 Task: Select the Eastern European Time as time zone for the schedule.
Action: Mouse moved to (124, 135)
Screenshot: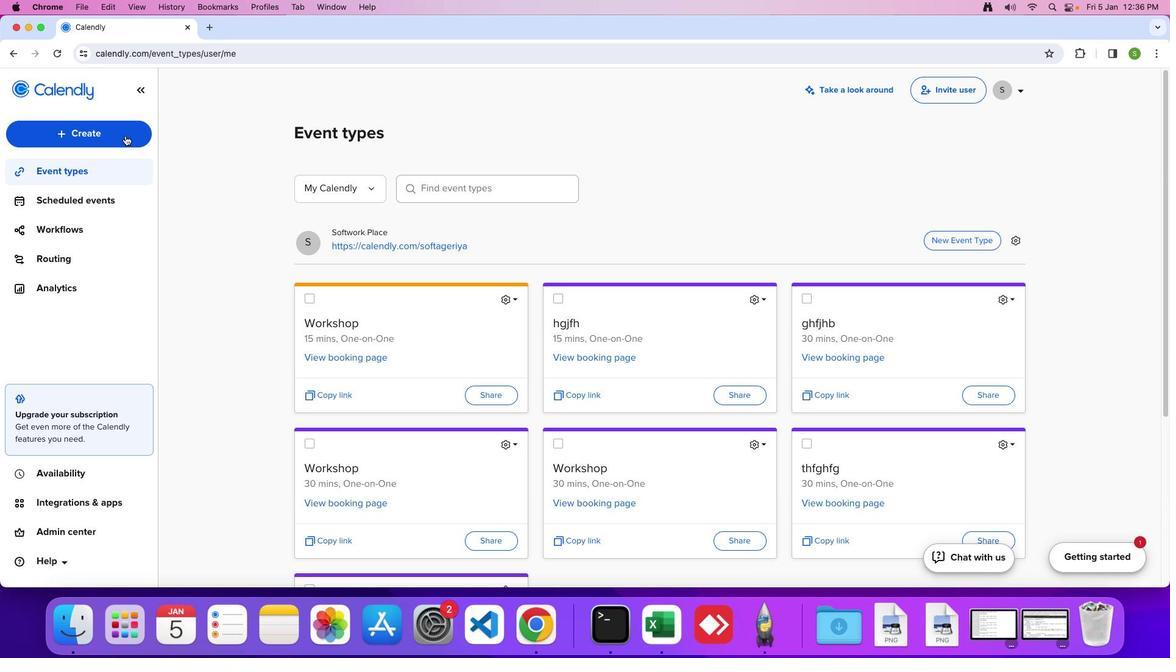 
Action: Mouse pressed left at (124, 135)
Screenshot: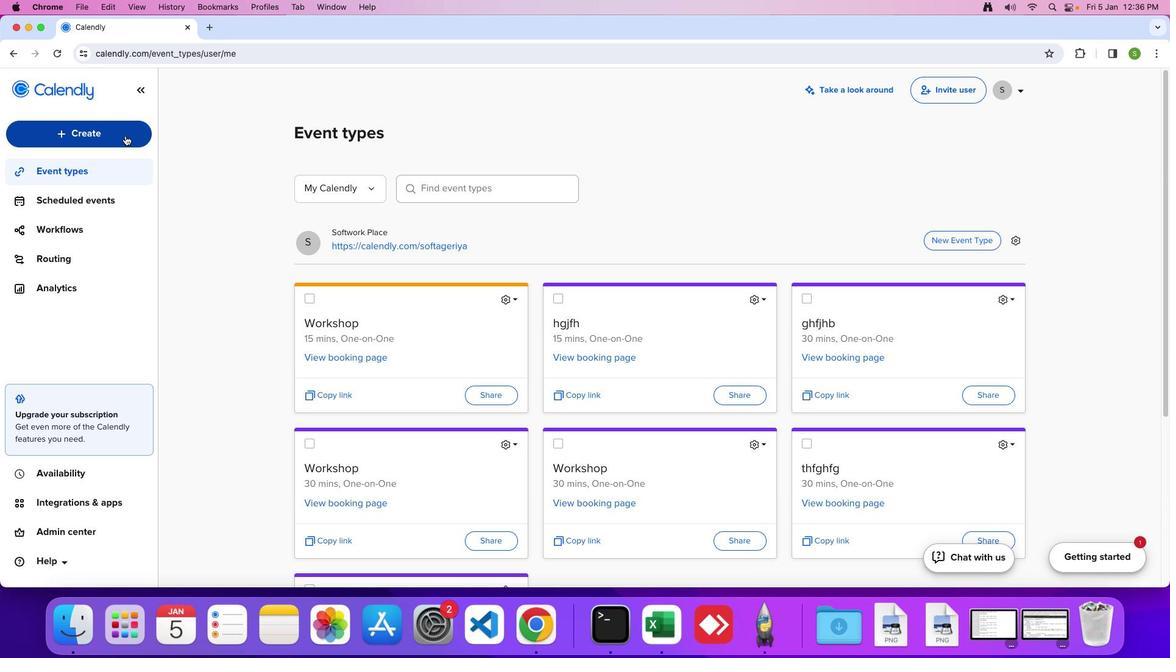
Action: Mouse moved to (99, 278)
Screenshot: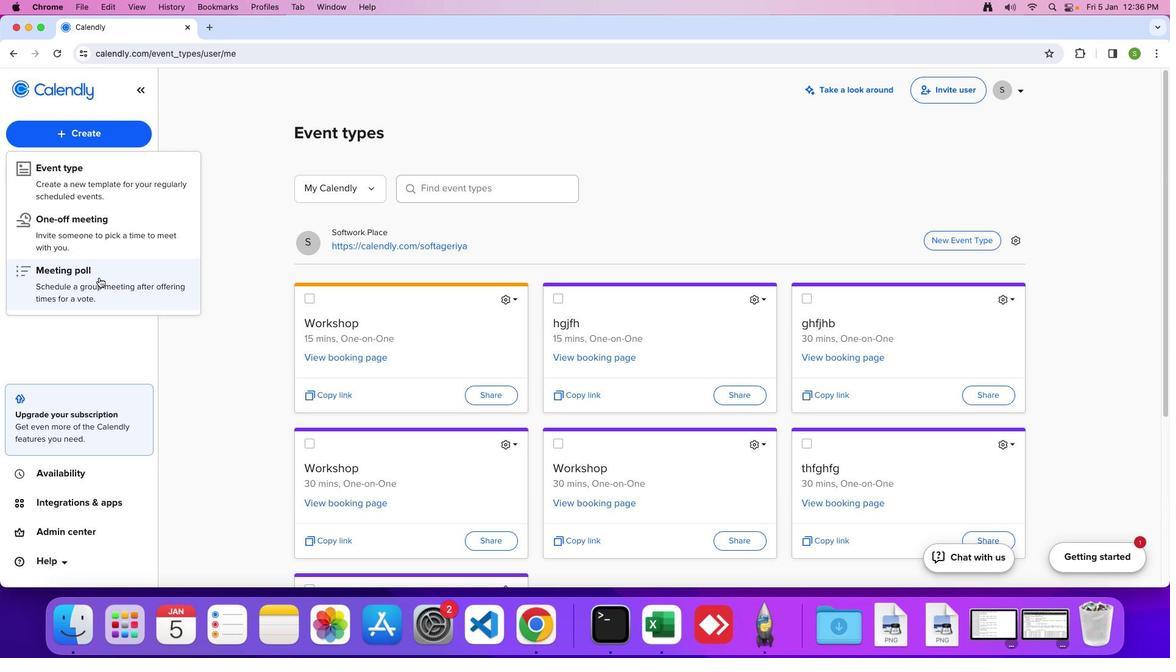 
Action: Mouse pressed left at (99, 278)
Screenshot: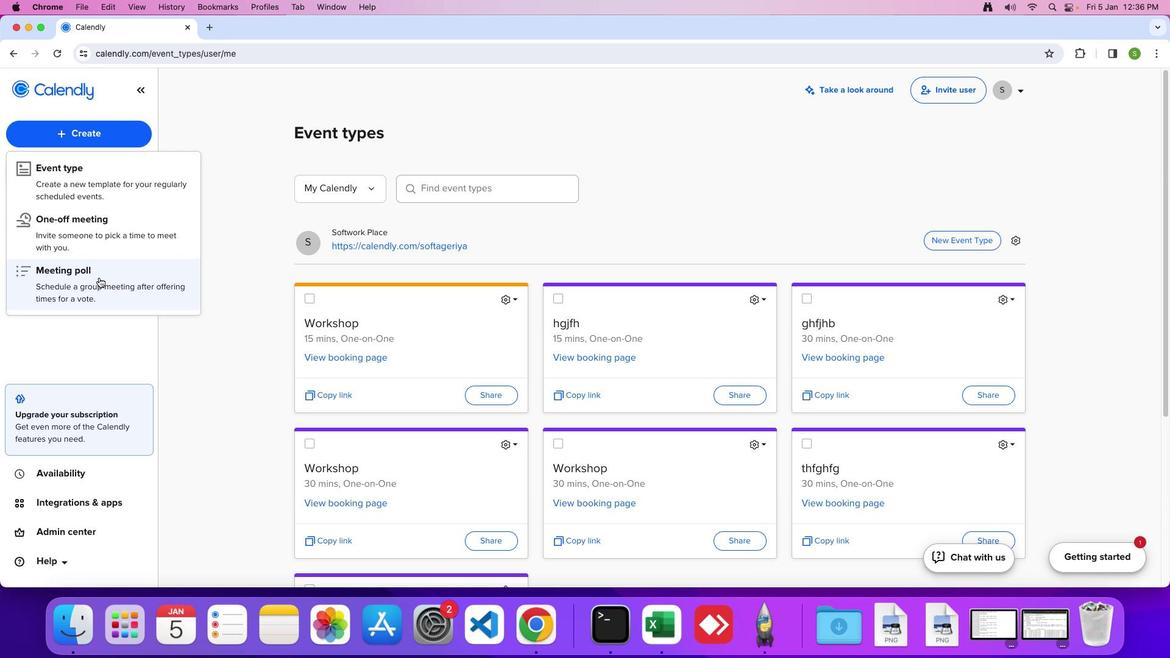 
Action: Mouse moved to (107, 149)
Screenshot: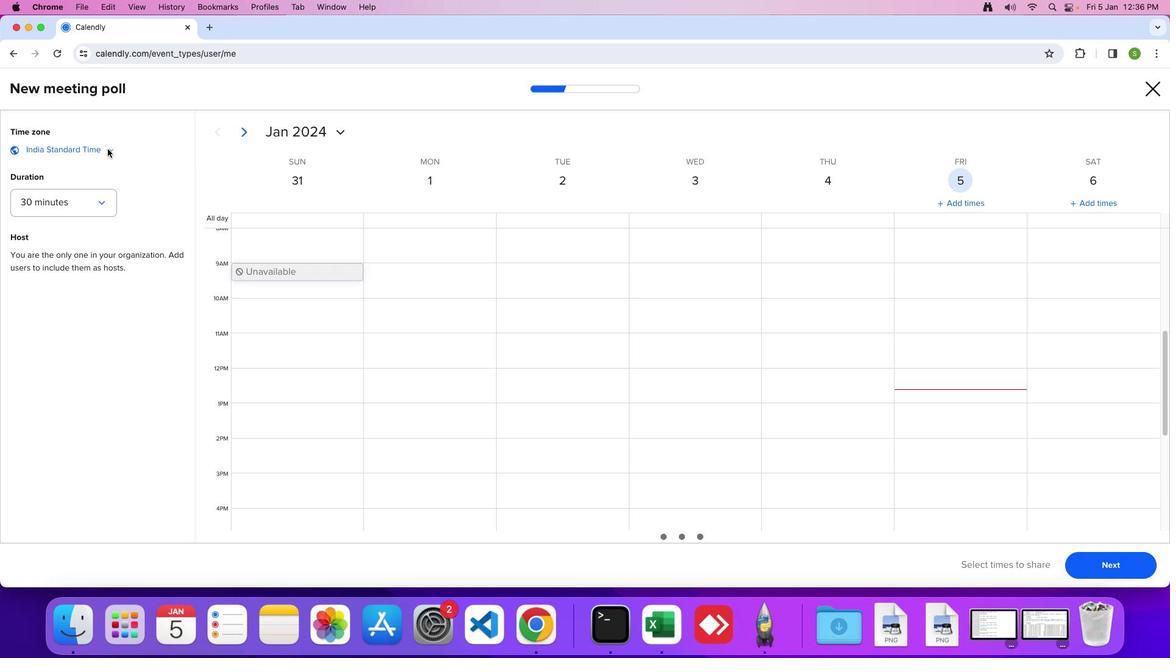 
Action: Mouse pressed left at (107, 149)
Screenshot: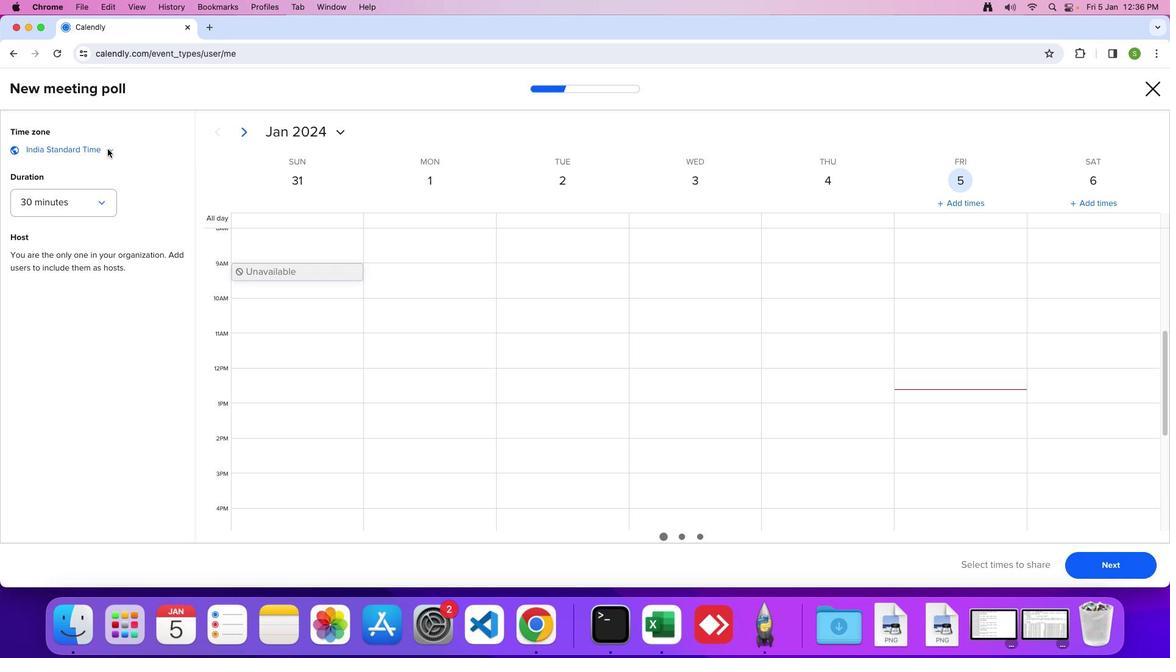 
Action: Mouse moved to (117, 309)
Screenshot: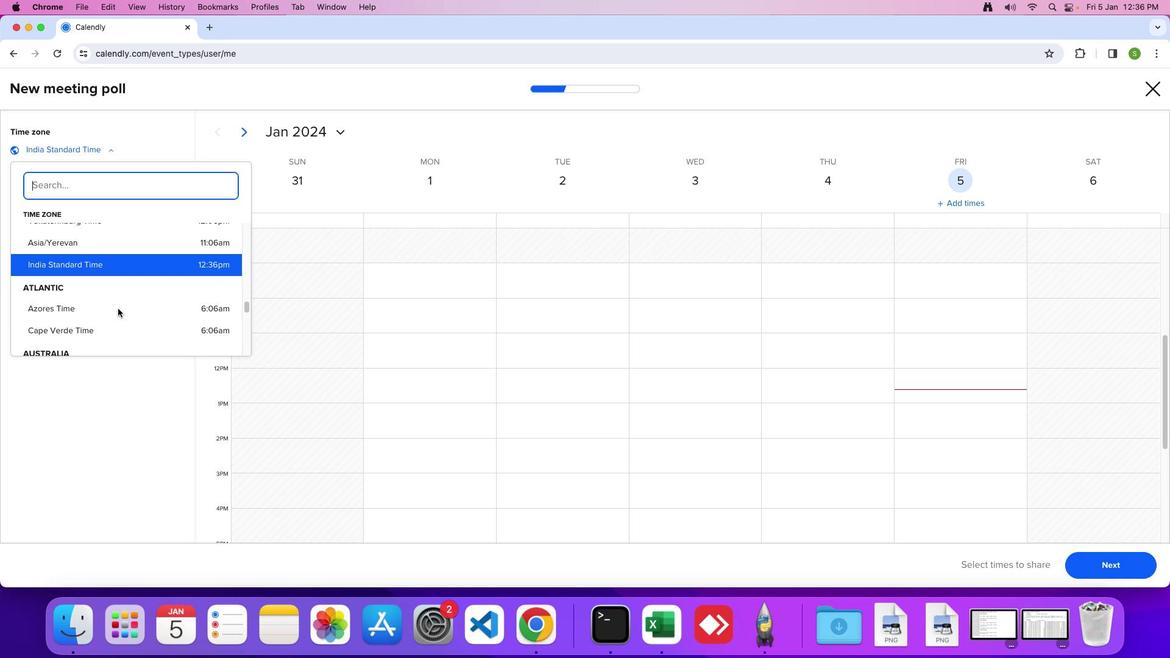 
Action: Mouse scrolled (117, 309) with delta (0, 0)
Screenshot: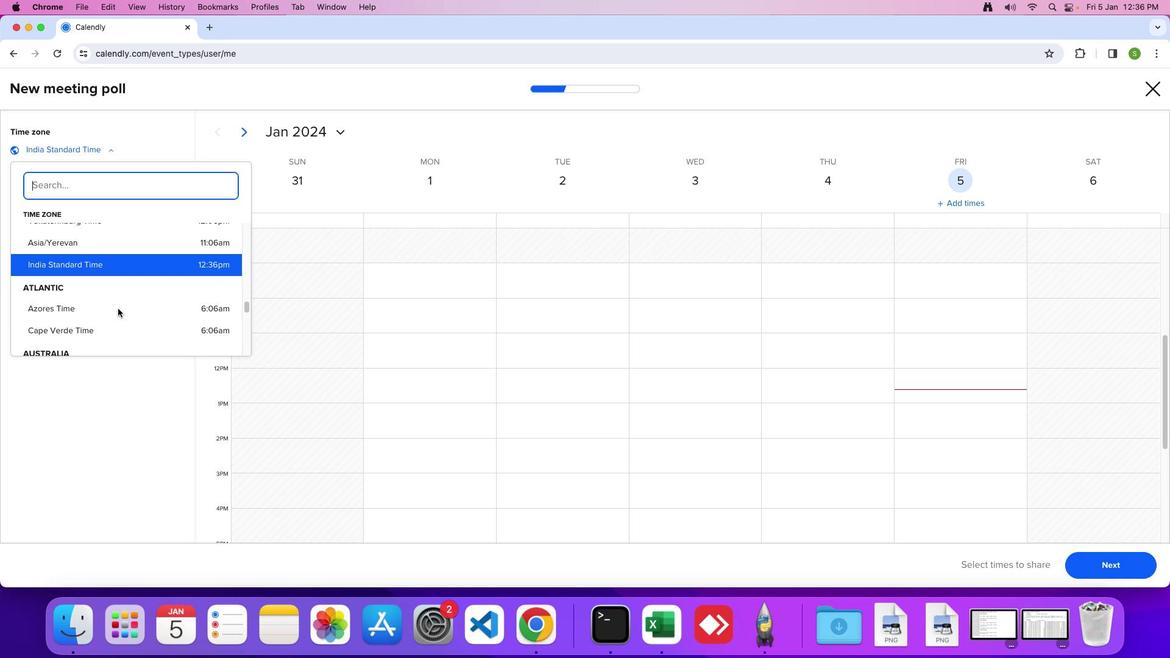 
Action: Mouse moved to (117, 309)
Screenshot: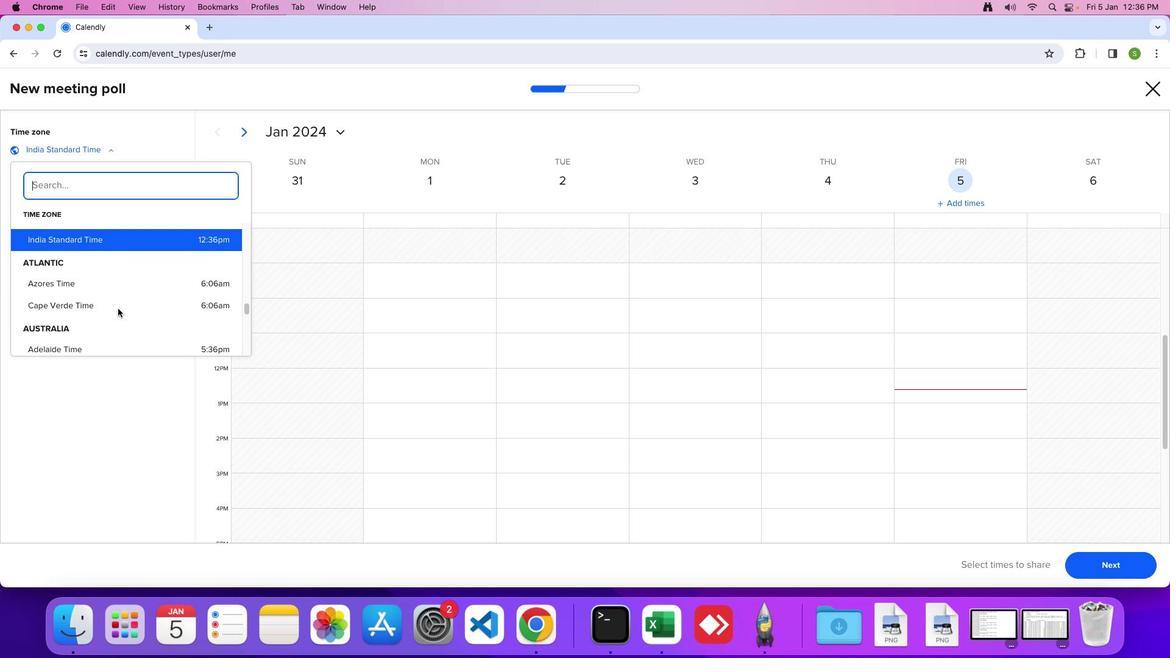 
Action: Mouse scrolled (117, 309) with delta (0, 0)
Screenshot: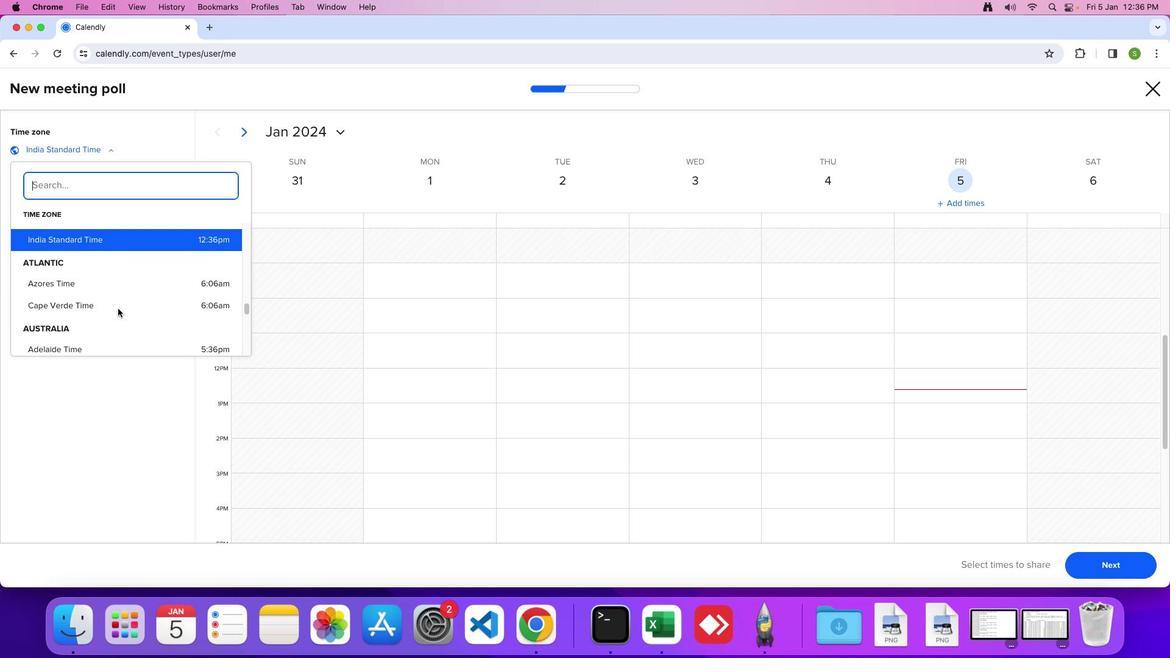 
Action: Mouse scrolled (117, 309) with delta (0, -1)
Screenshot: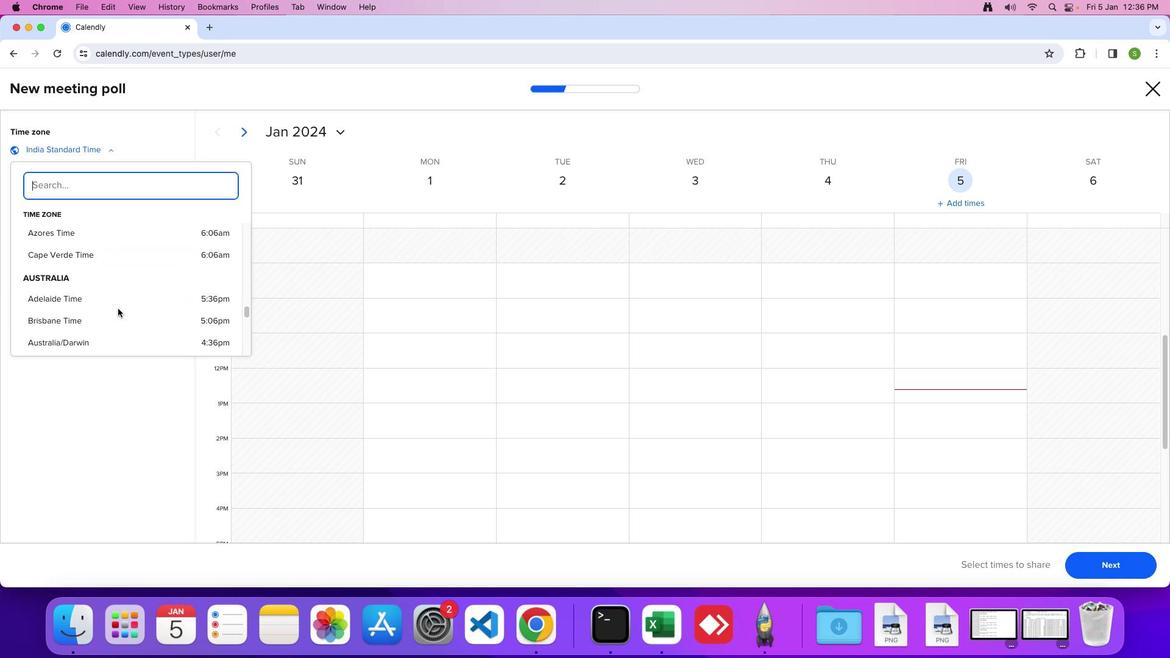 
Action: Mouse moved to (117, 308)
Screenshot: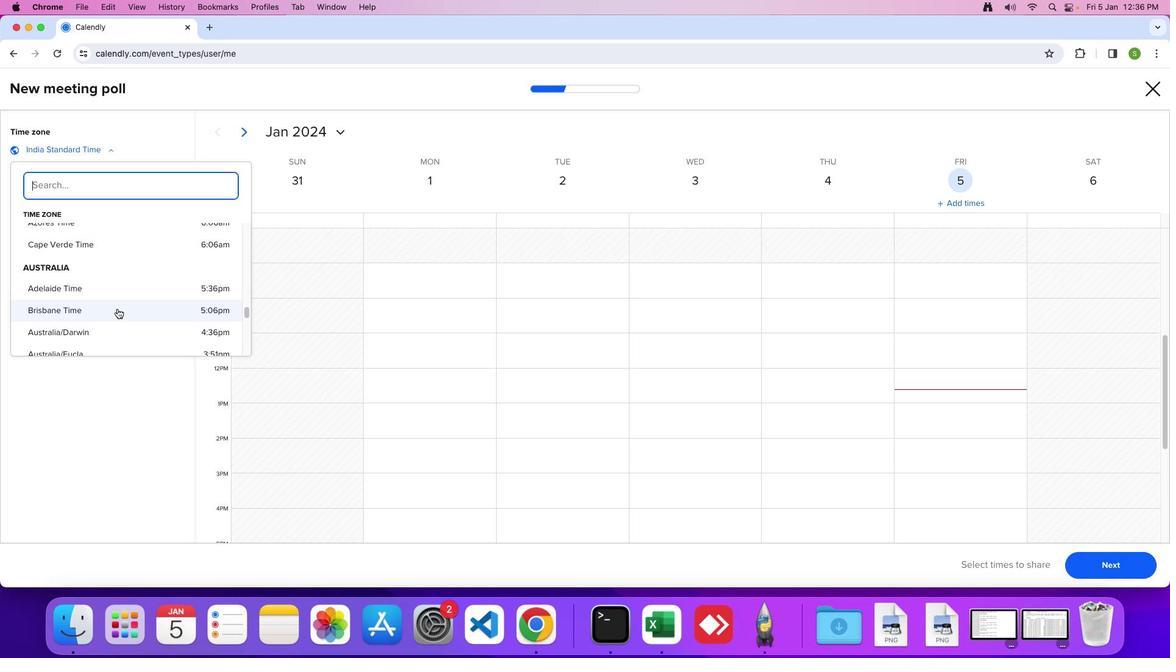 
Action: Mouse scrolled (117, 308) with delta (0, 0)
Screenshot: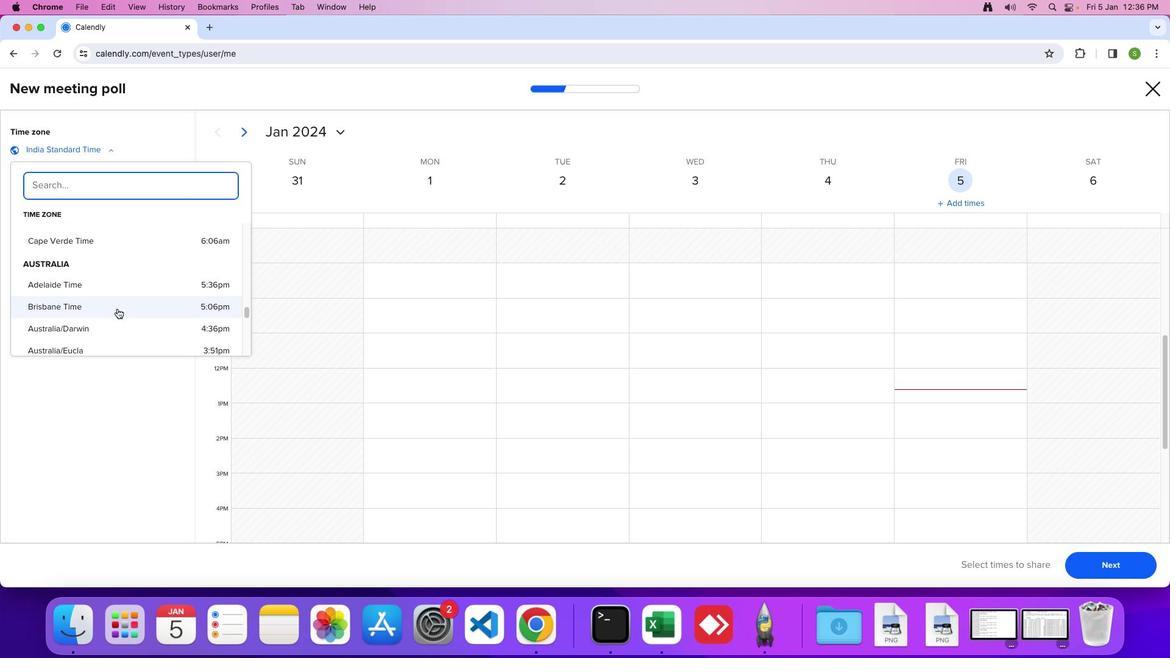
Action: Mouse scrolled (117, 308) with delta (0, 0)
Screenshot: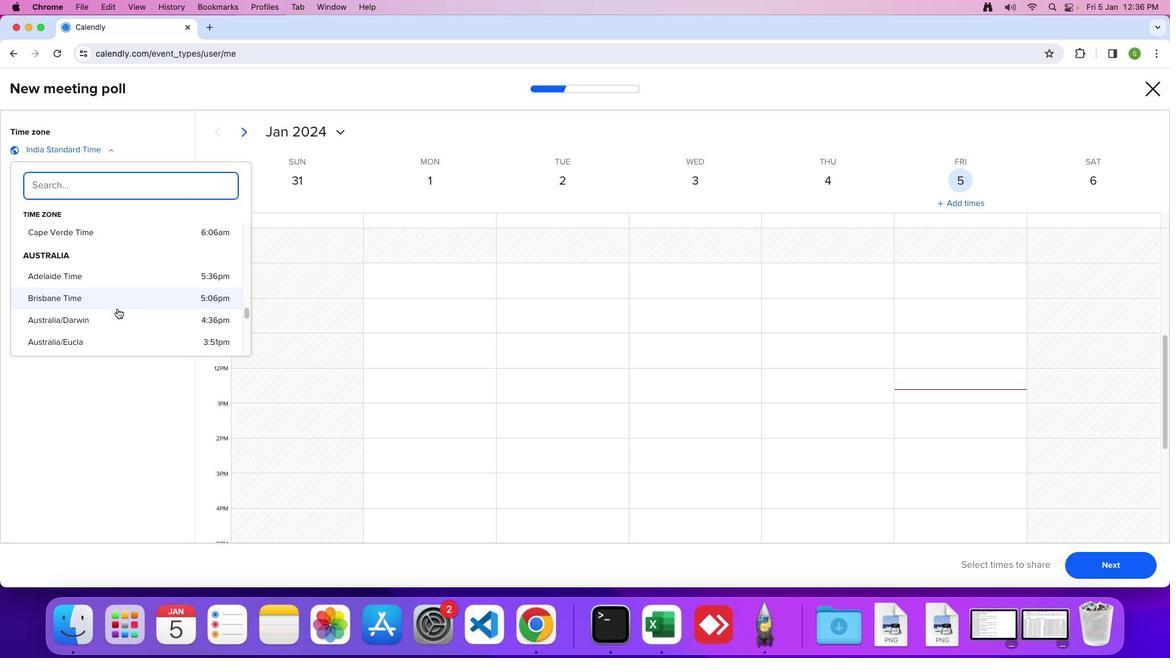 
Action: Mouse moved to (117, 308)
Screenshot: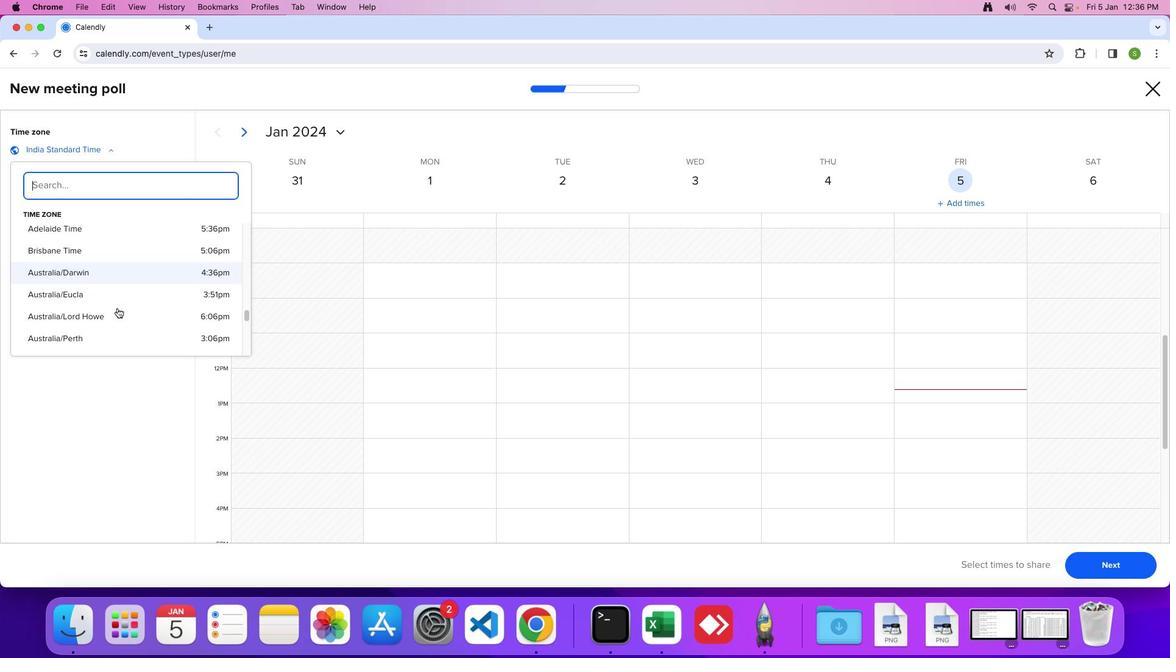 
Action: Mouse scrolled (117, 308) with delta (0, 0)
Screenshot: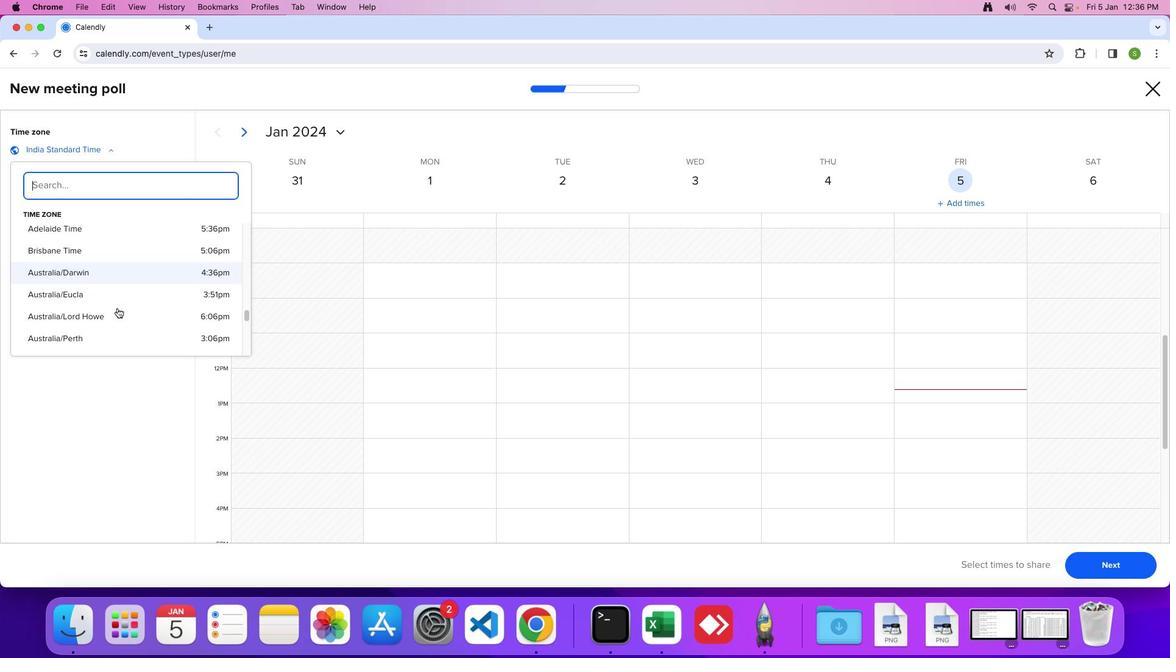 
Action: Mouse scrolled (117, 308) with delta (0, 0)
Screenshot: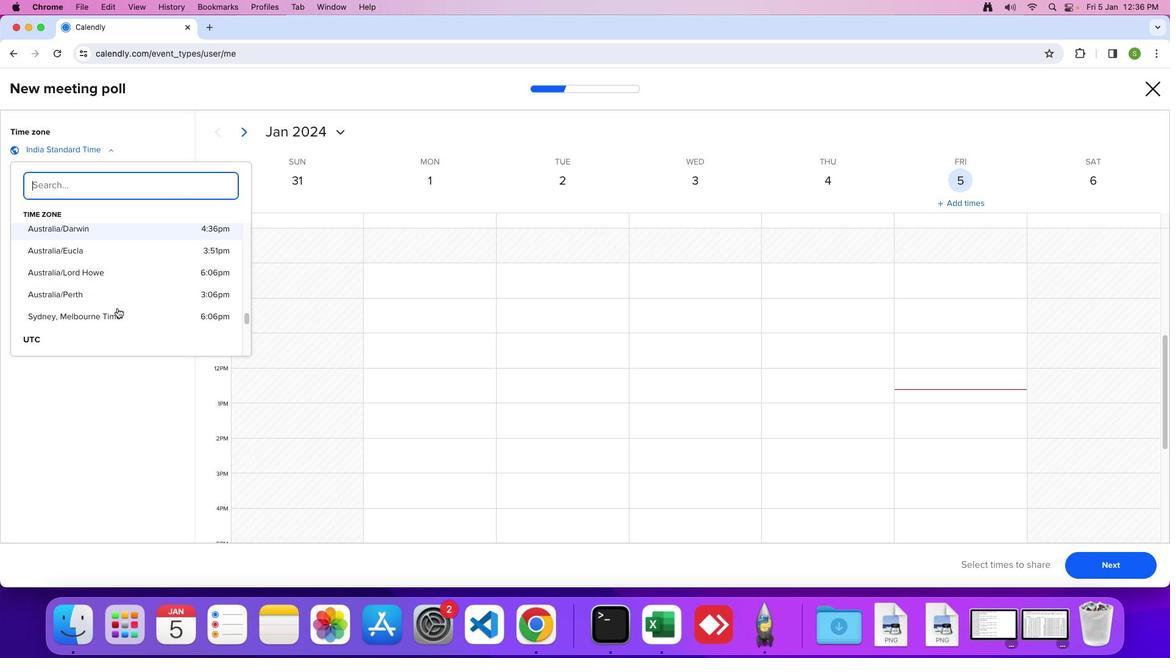 
Action: Mouse scrolled (117, 308) with delta (0, -1)
Screenshot: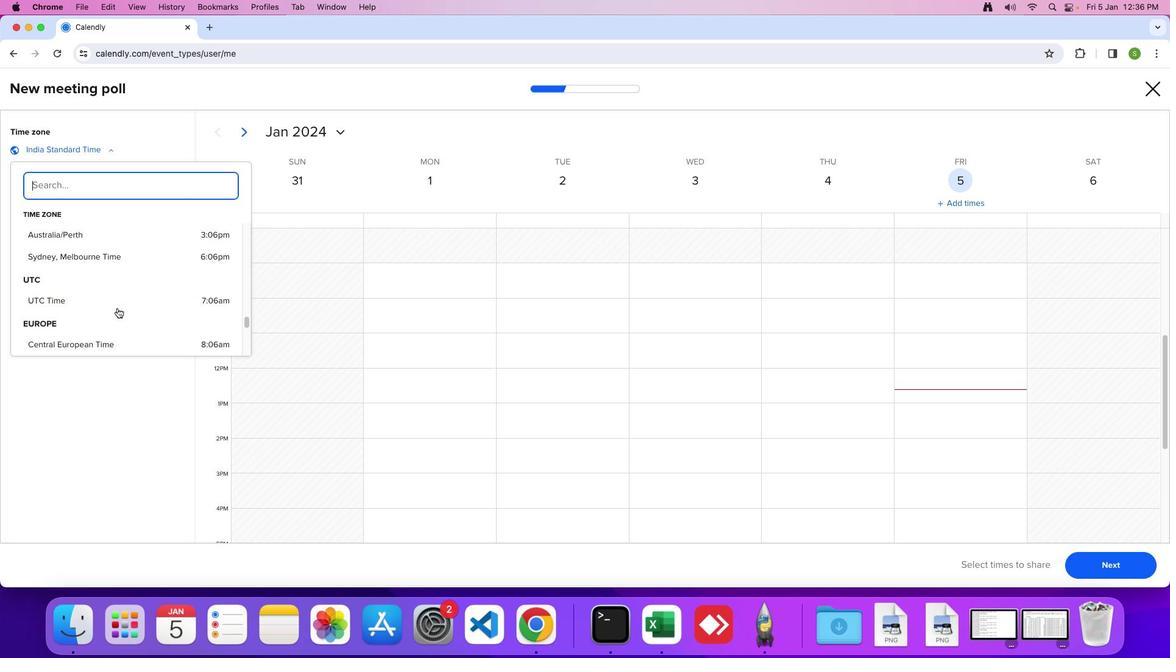 
Action: Mouse scrolled (117, 308) with delta (0, -2)
Screenshot: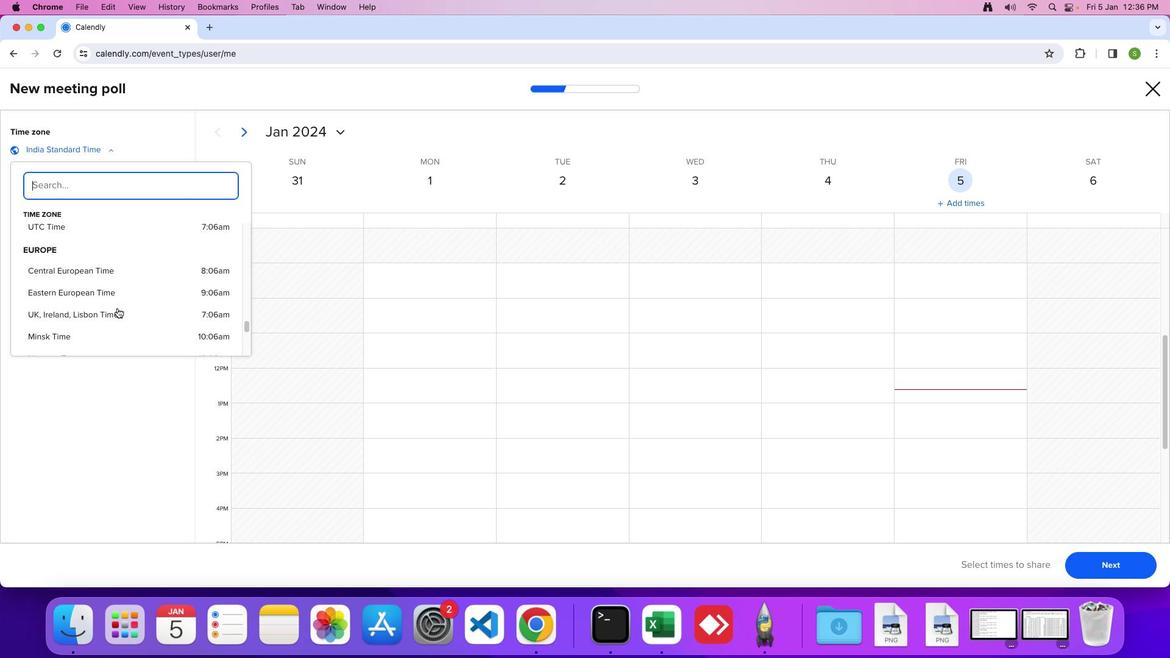 
Action: Mouse moved to (118, 298)
Screenshot: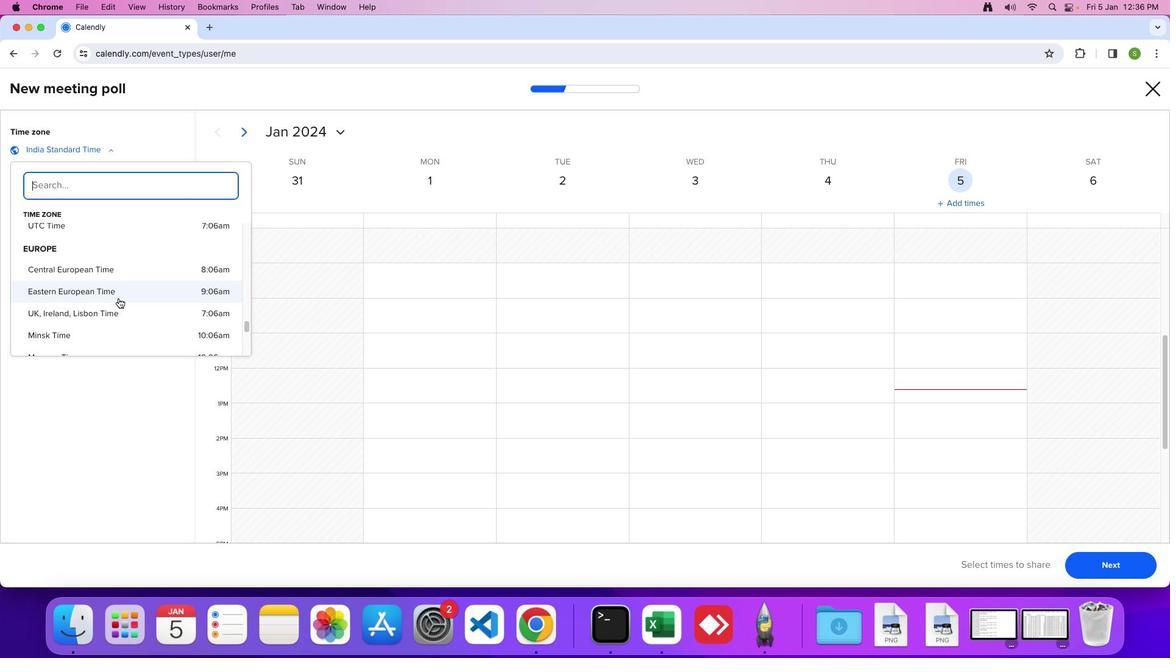 
Action: Mouse pressed left at (118, 298)
Screenshot: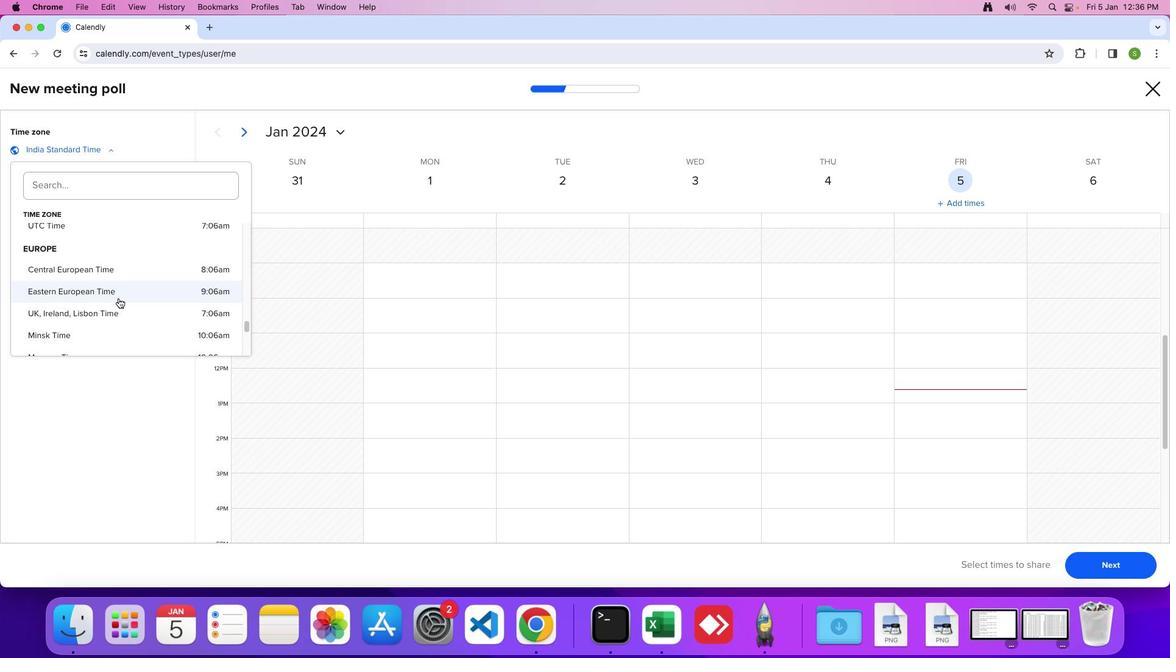 
Action: Mouse moved to (120, 296)
Screenshot: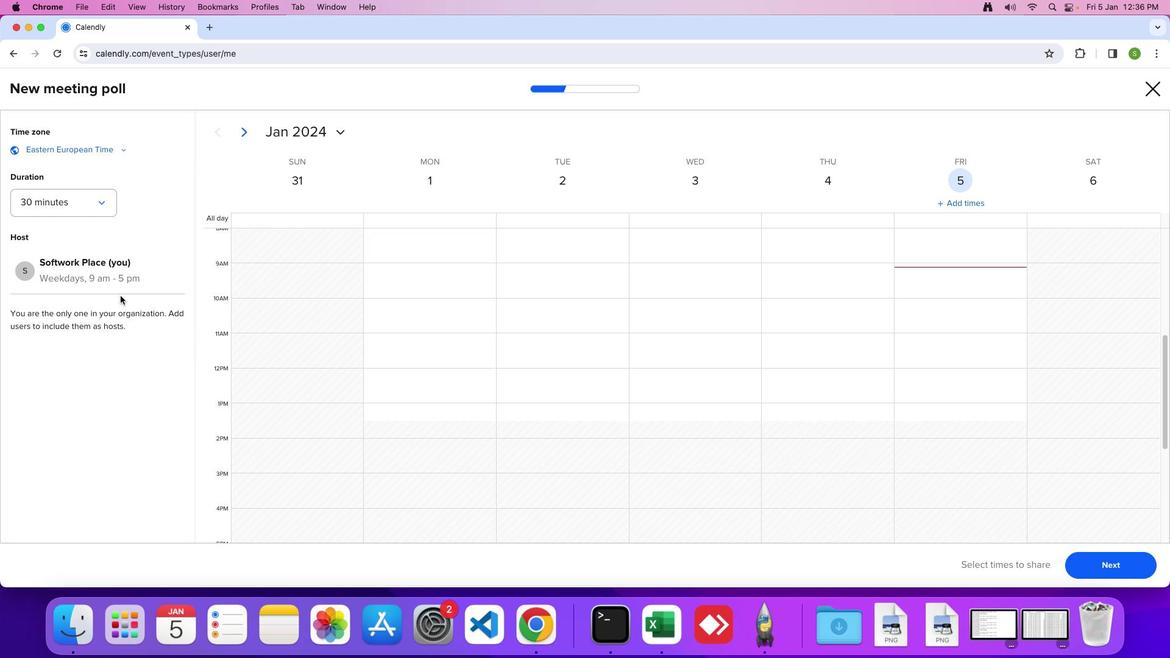 
